 Task: Create a sub task Design and Implement Solution for the task  Develop a new online tool for online surveys and polls in the project ArchTech , assign it to team member softage.1@softage.net and update the status of the sub task to  At Risk , set the priority of the sub task to Medium
Action: Mouse moved to (562, 424)
Screenshot: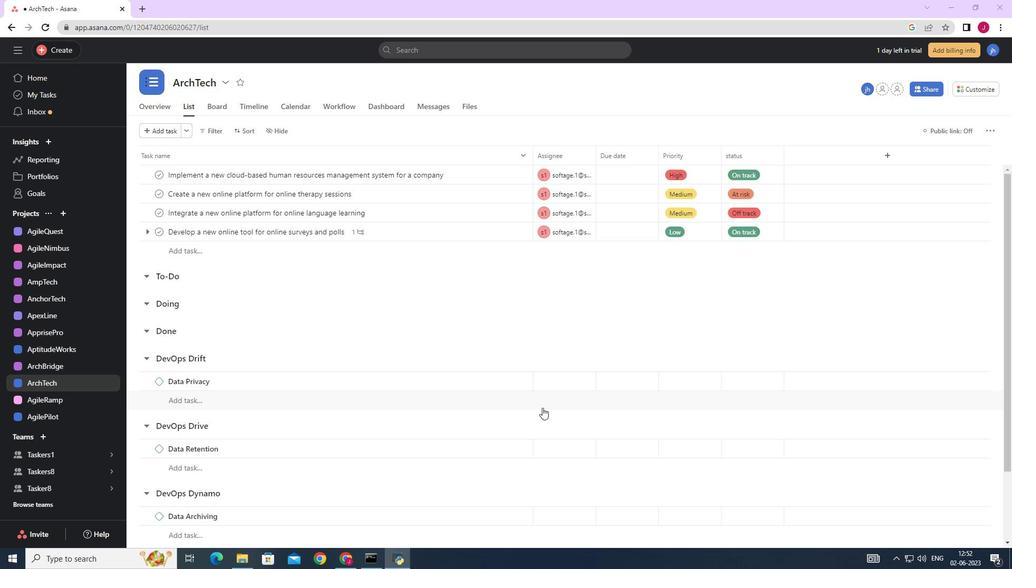 
Action: Mouse scrolled (562, 424) with delta (0, 0)
Screenshot: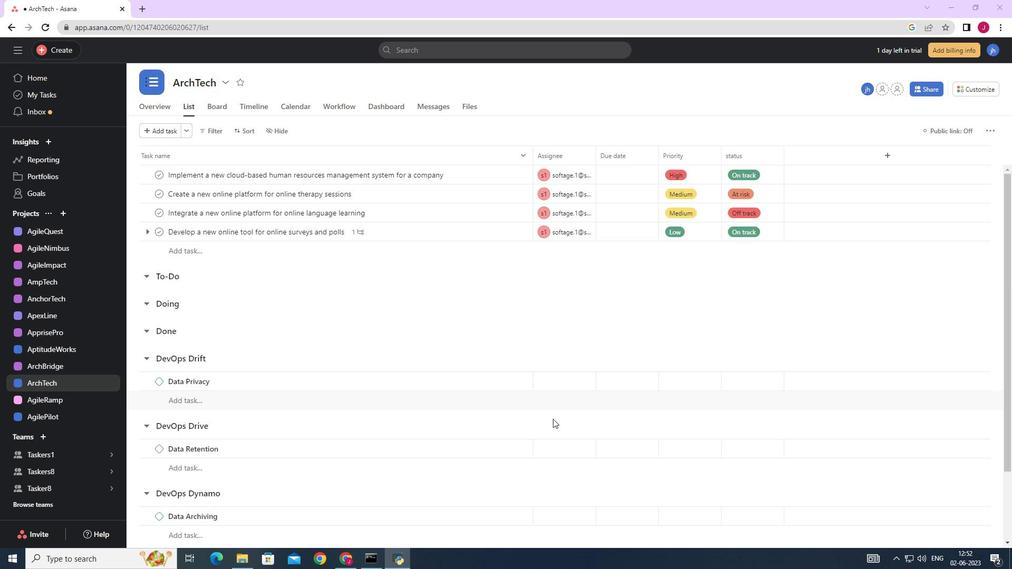 
Action: Mouse scrolled (562, 424) with delta (0, 0)
Screenshot: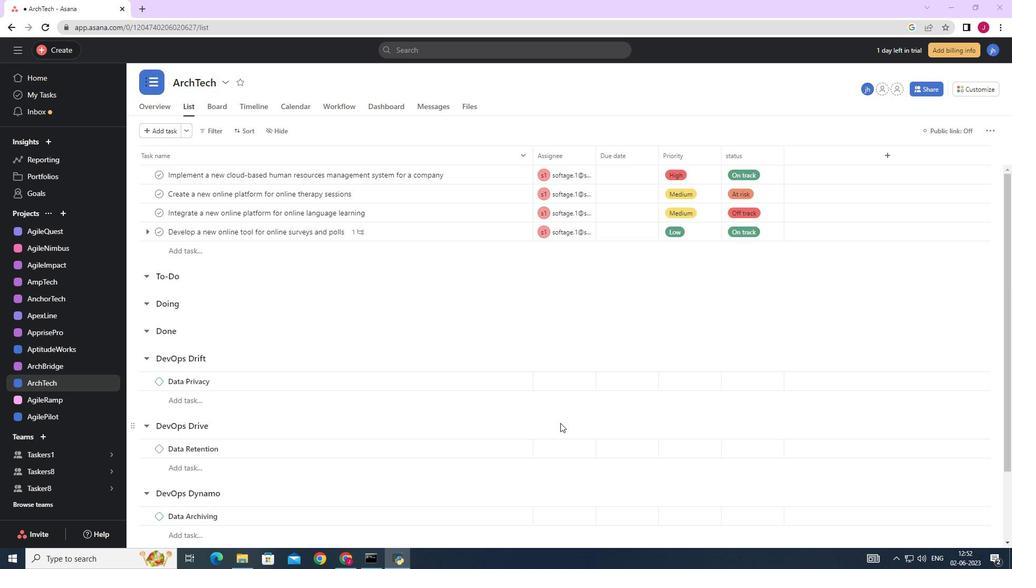
Action: Mouse scrolled (562, 424) with delta (0, 0)
Screenshot: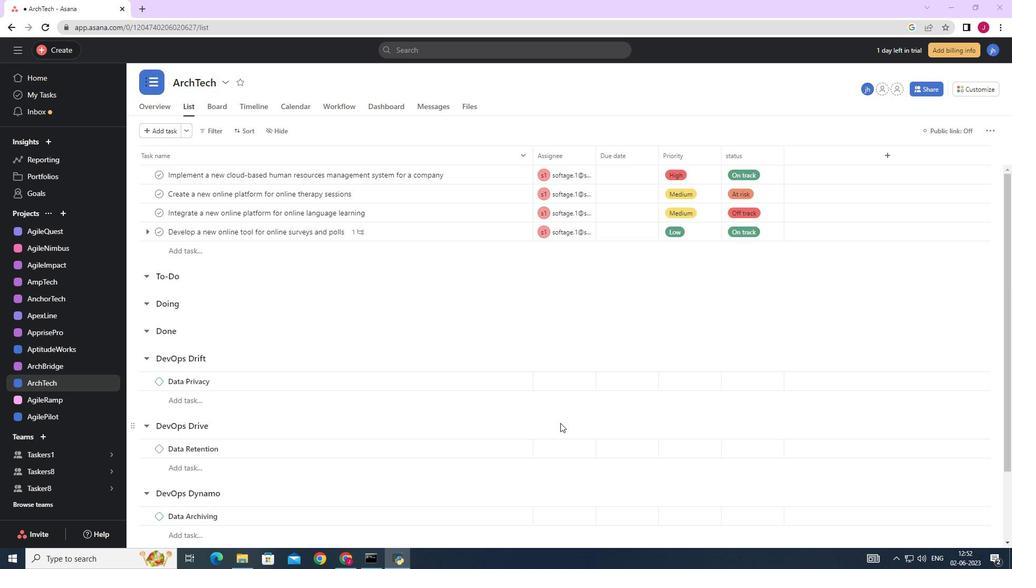 
Action: Mouse moved to (467, 231)
Screenshot: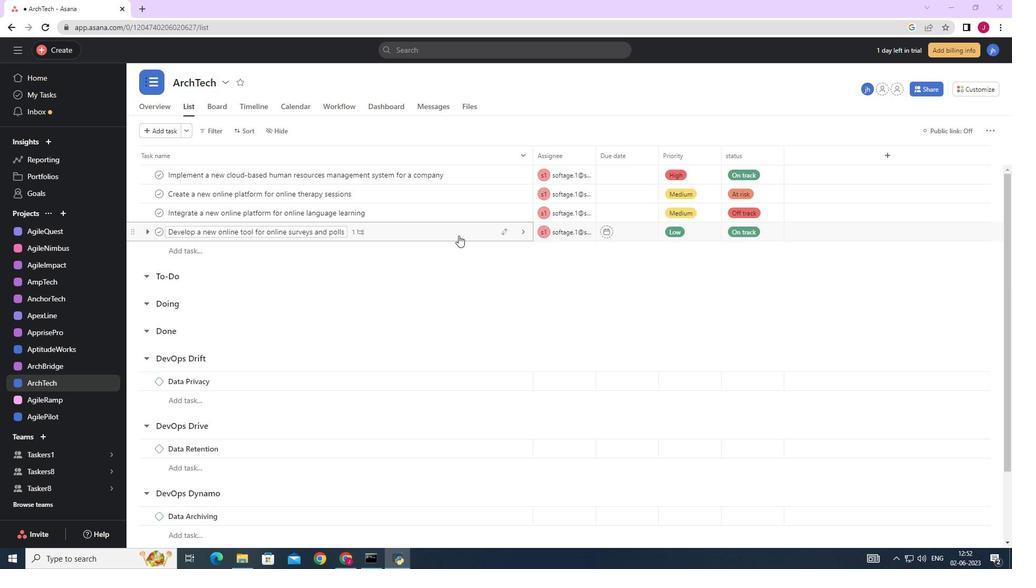 
Action: Mouse pressed left at (467, 231)
Screenshot: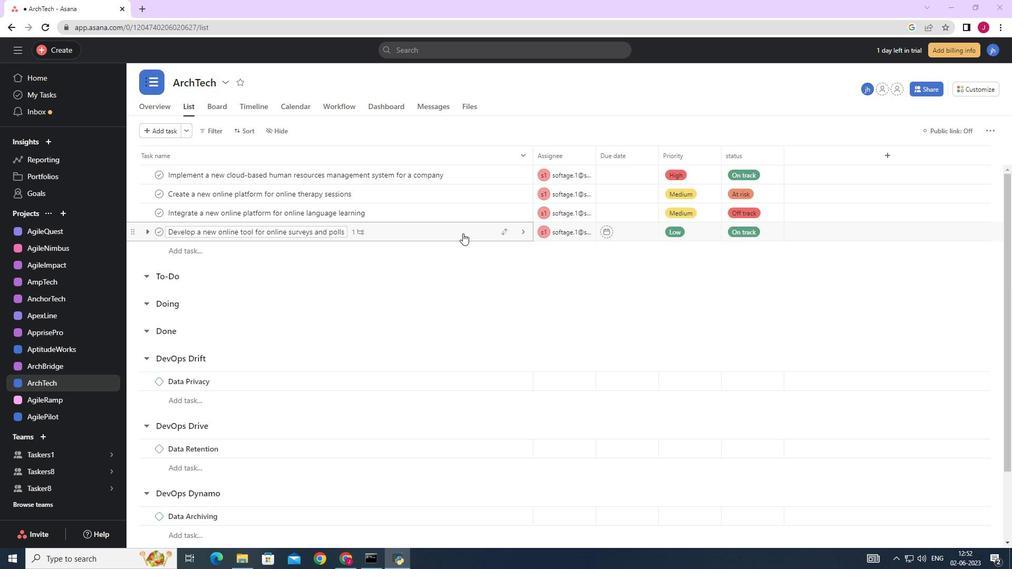 
Action: Mouse moved to (780, 374)
Screenshot: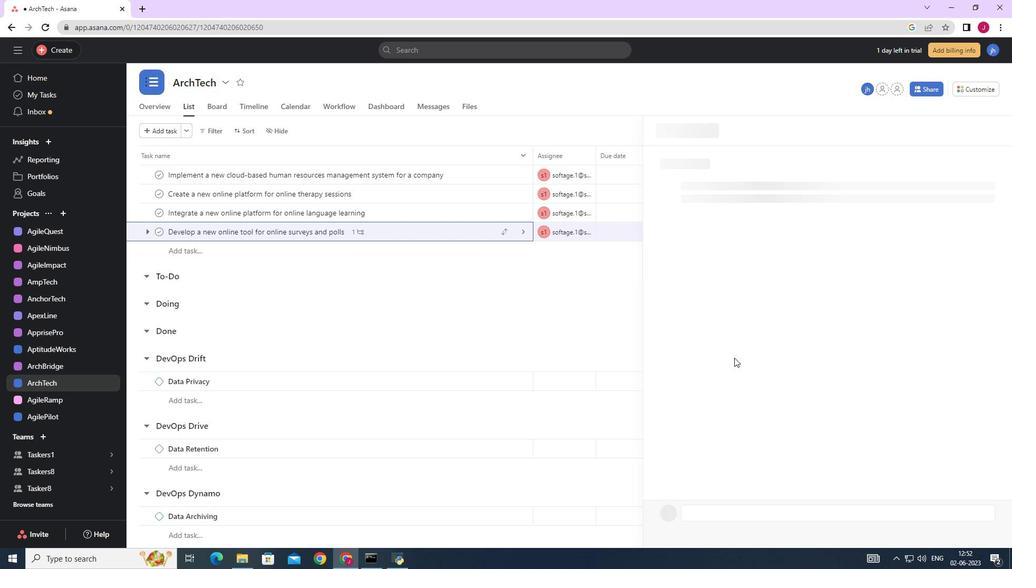 
Action: Mouse scrolled (780, 374) with delta (0, 0)
Screenshot: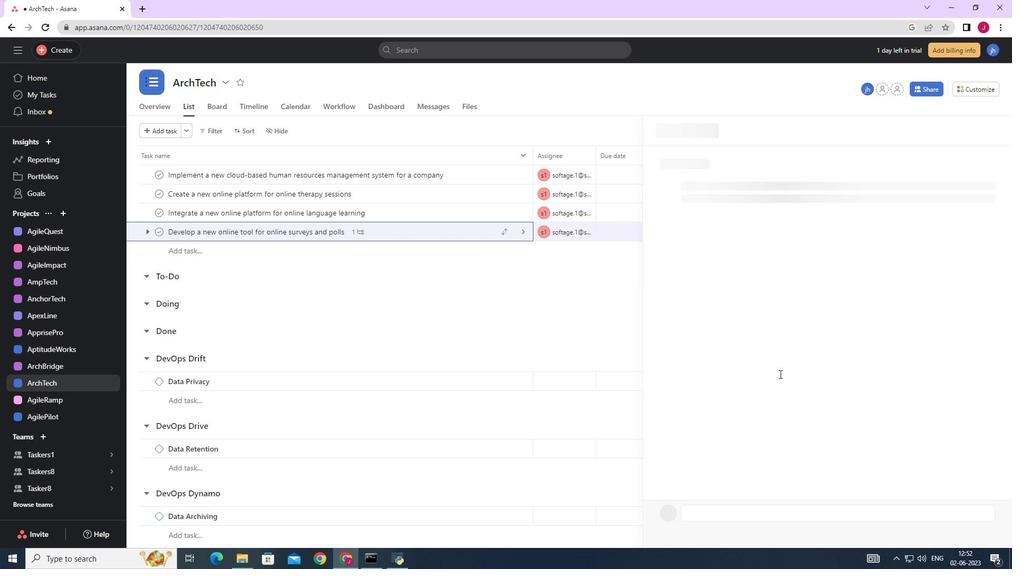 
Action: Mouse scrolled (780, 374) with delta (0, 0)
Screenshot: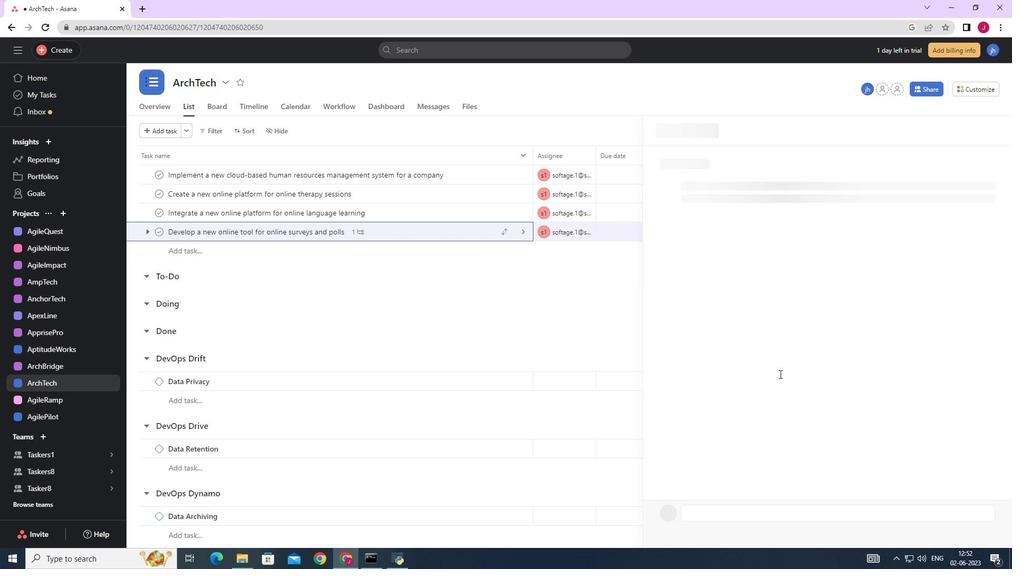 
Action: Mouse scrolled (780, 374) with delta (0, 0)
Screenshot: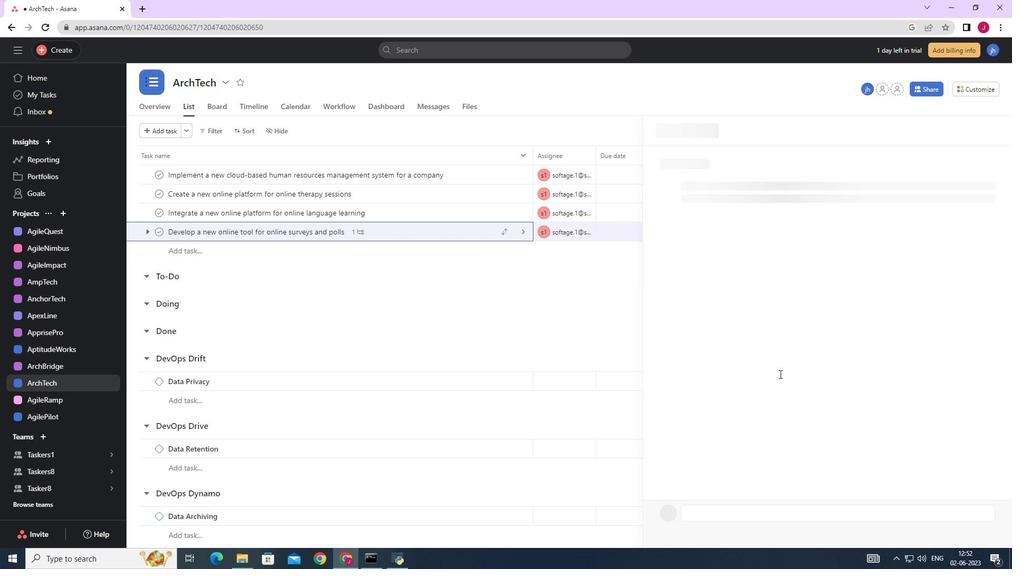 
Action: Mouse scrolled (780, 374) with delta (0, 0)
Screenshot: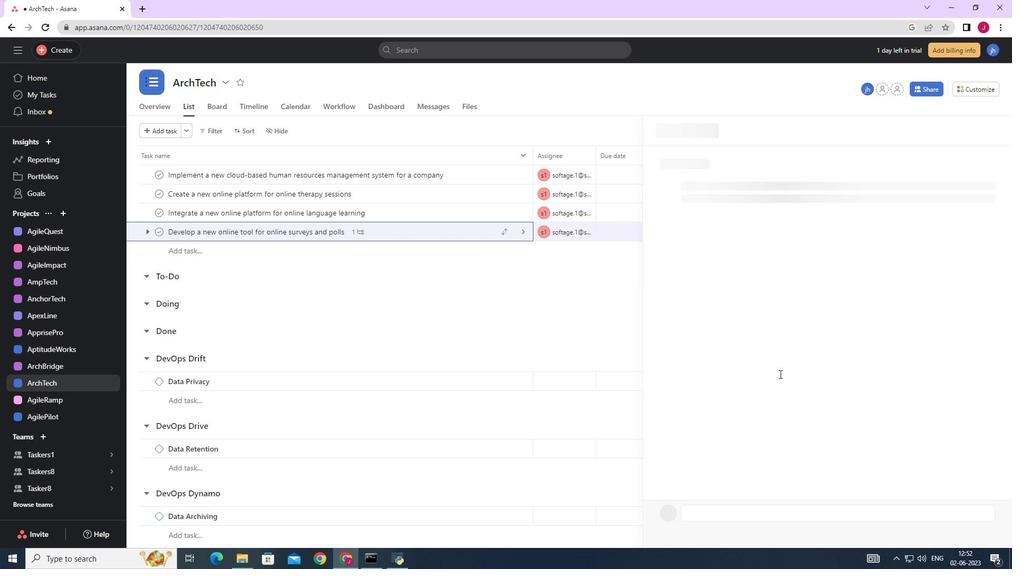 
Action: Mouse scrolled (780, 374) with delta (0, 0)
Screenshot: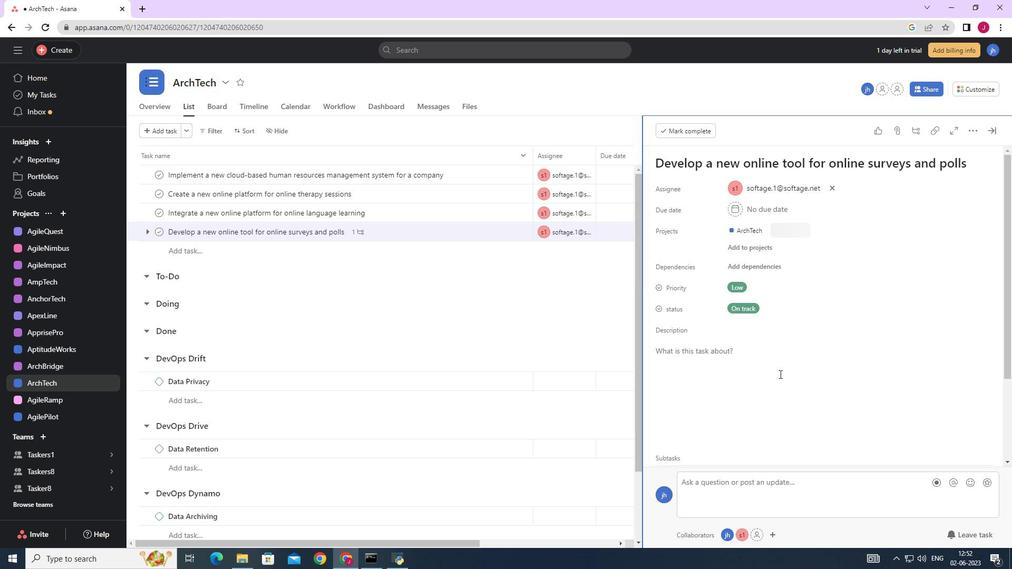 
Action: Mouse moved to (686, 384)
Screenshot: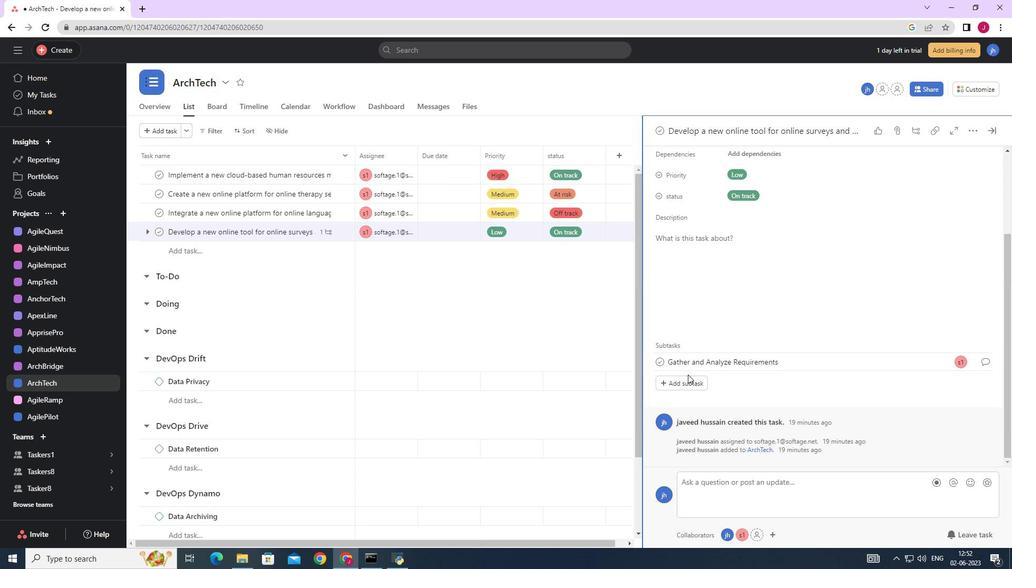 
Action: Mouse pressed left at (686, 384)
Screenshot: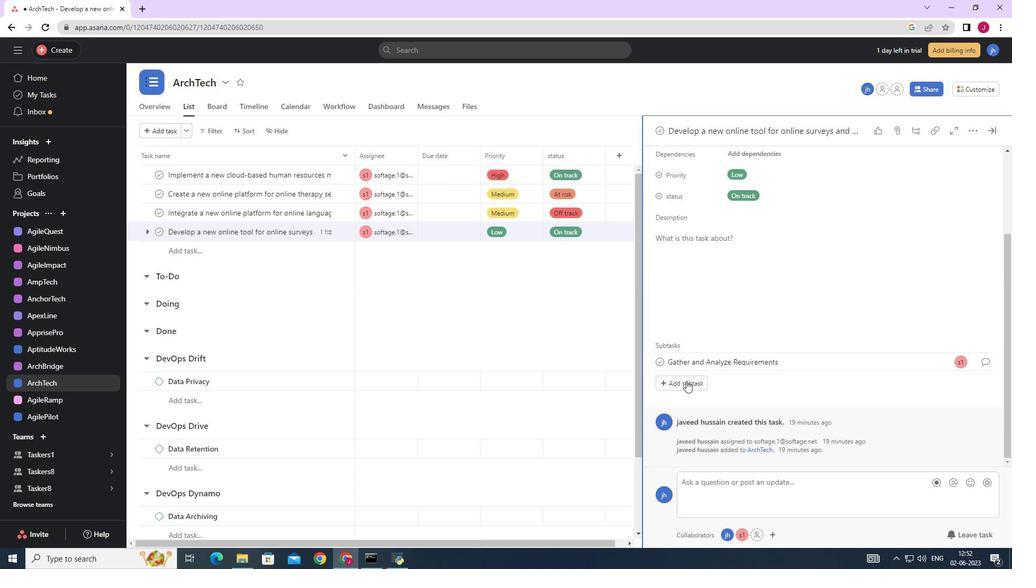 
Action: Key pressed <Key.caps_lock>D<Key.caps_lock>esign<Key.space>and<Key.space><Key.caps_lock>I<Key.caps_lock>mplement<Key.space><Key.caps_lock>S<Key.caps_lock>olution
Screenshot: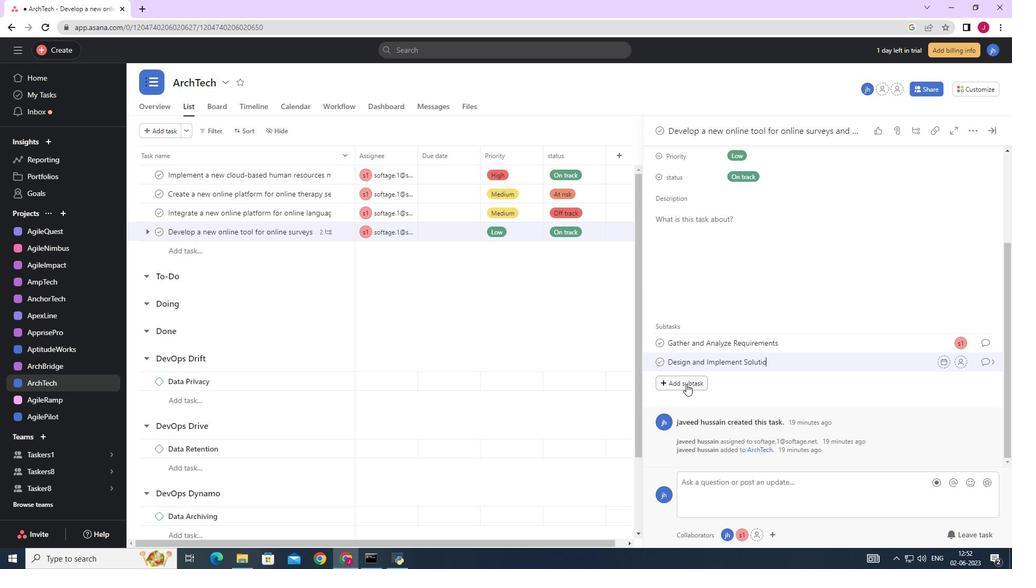 
Action: Mouse moved to (961, 364)
Screenshot: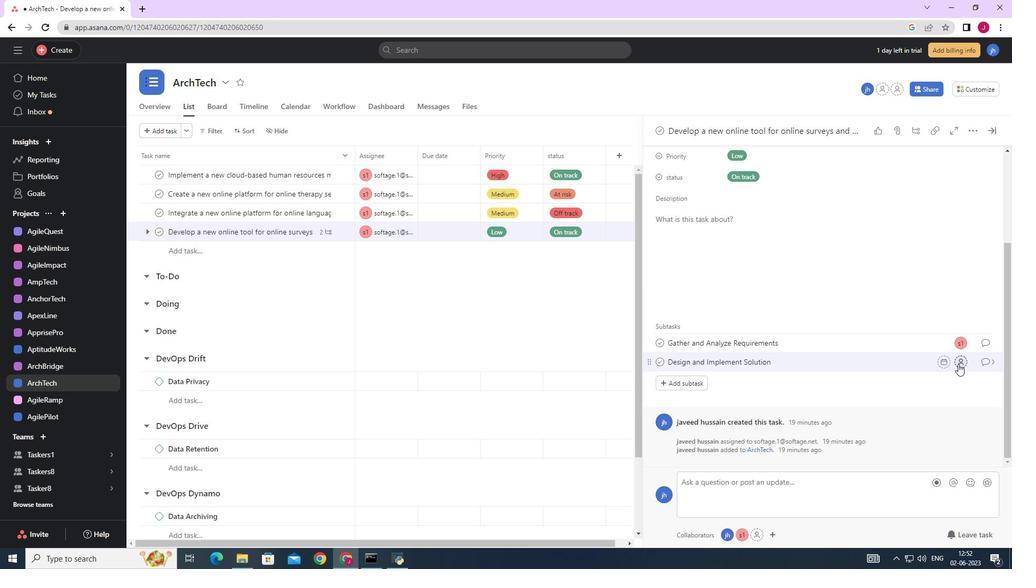 
Action: Mouse pressed left at (961, 364)
Screenshot: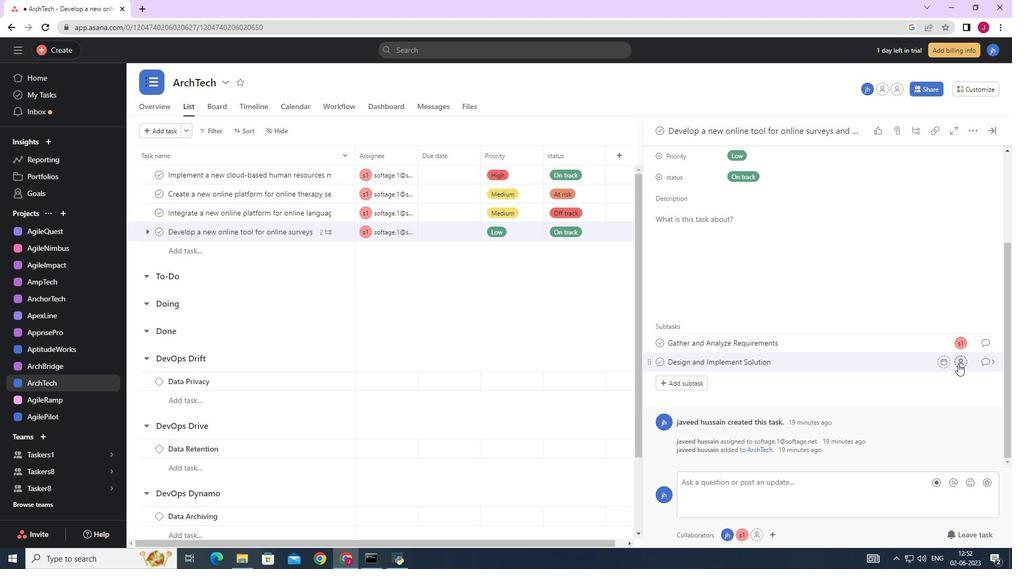 
Action: Key pressed softage.1
Screenshot: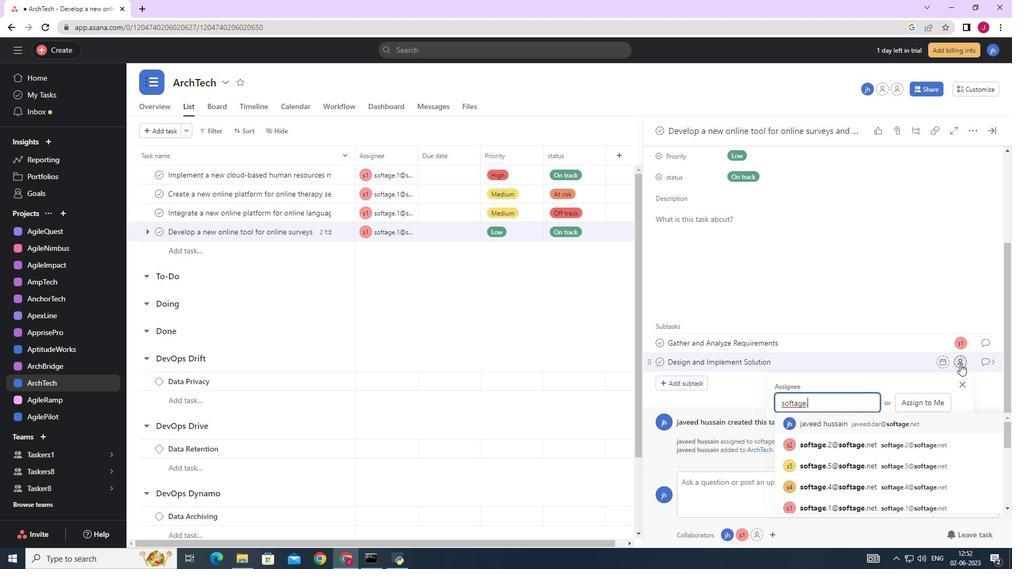 
Action: Mouse moved to (843, 424)
Screenshot: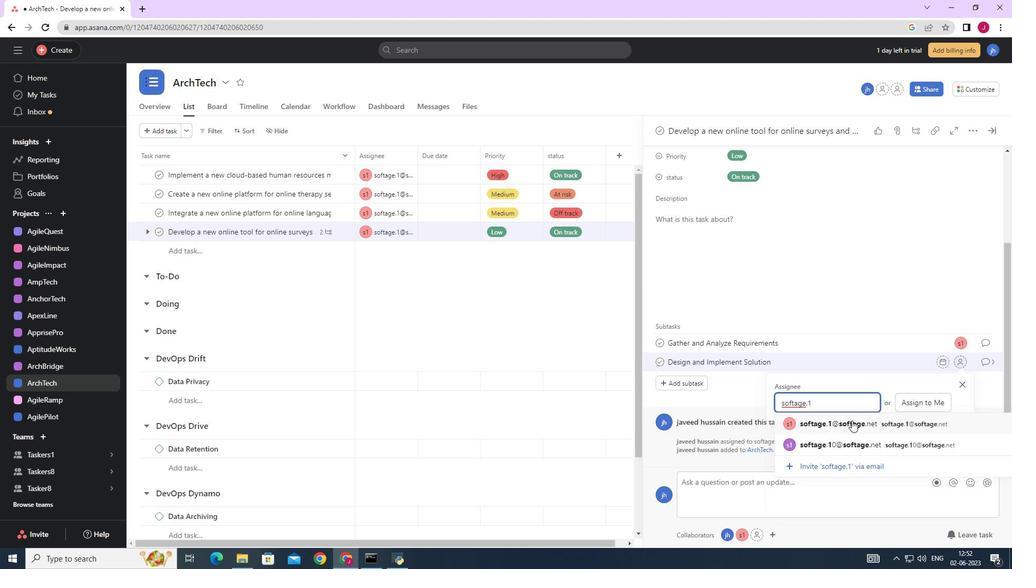 
Action: Mouse pressed left at (843, 424)
Screenshot: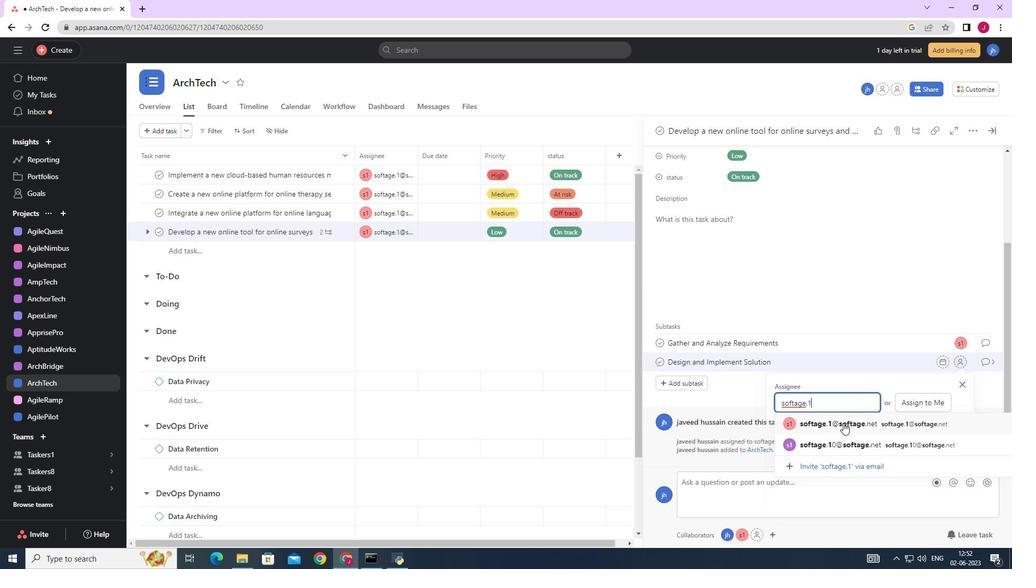
Action: Mouse moved to (992, 365)
Screenshot: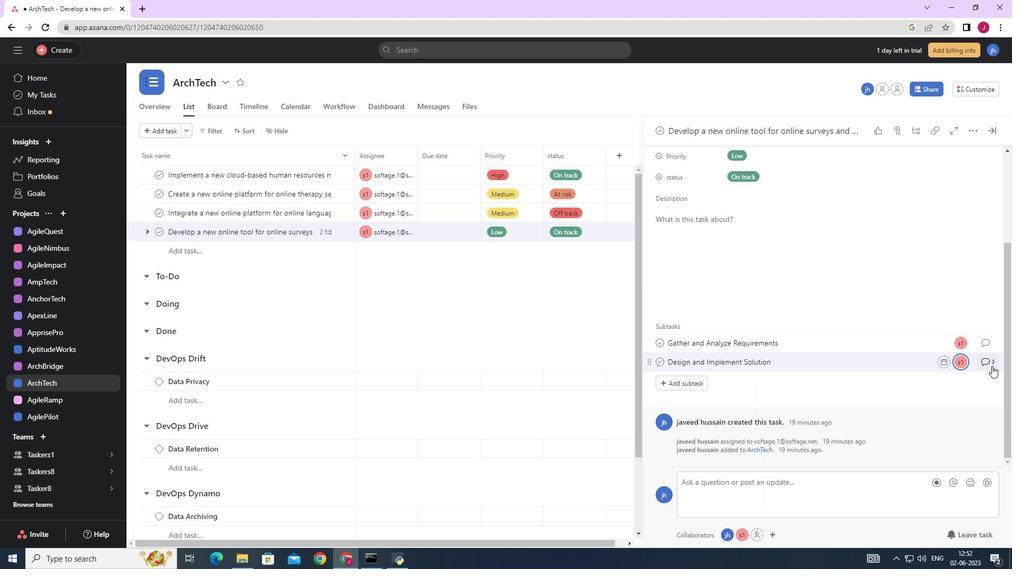 
Action: Mouse pressed left at (992, 365)
Screenshot: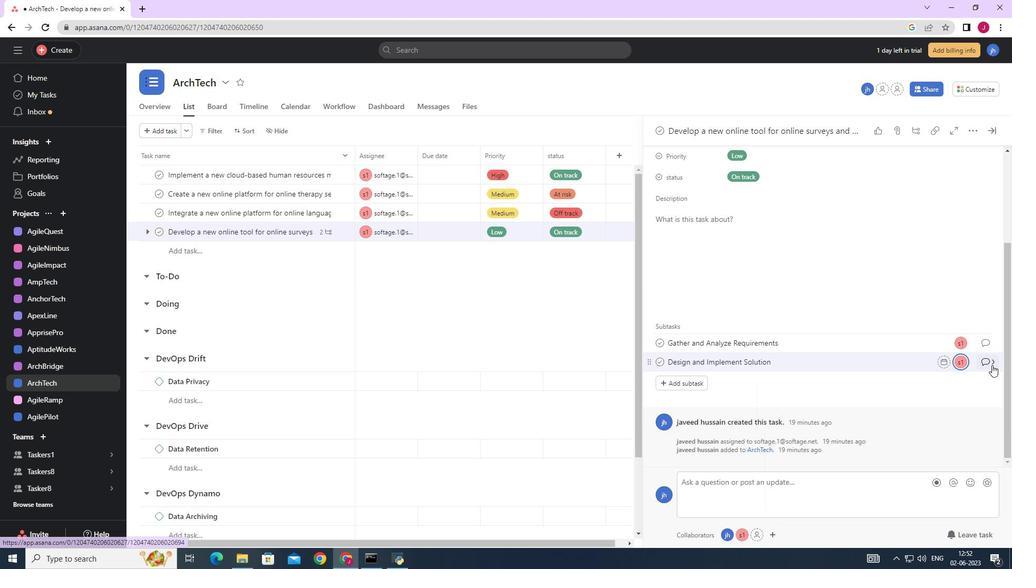
Action: Mouse moved to (706, 281)
Screenshot: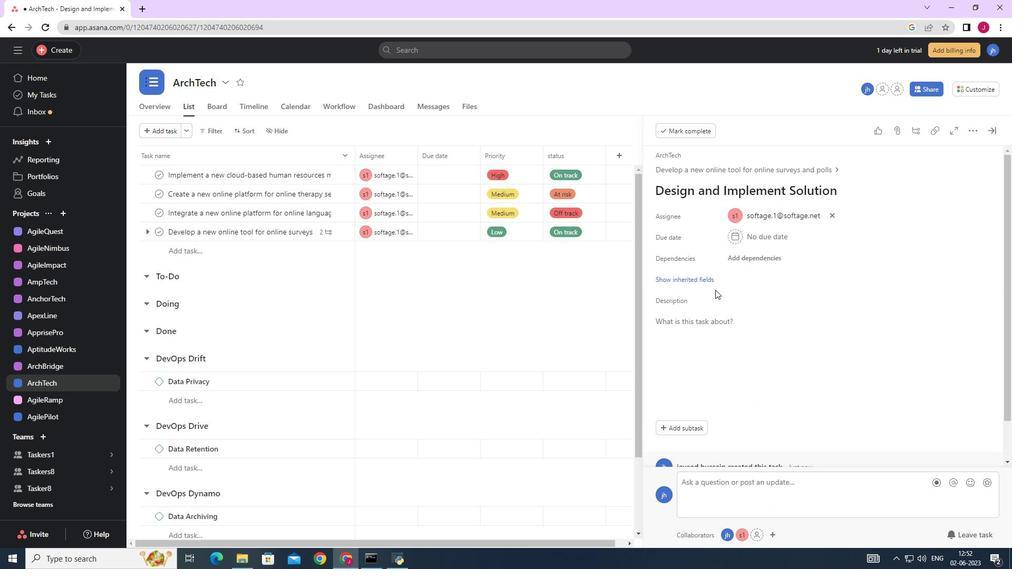 
Action: Mouse pressed left at (706, 281)
Screenshot: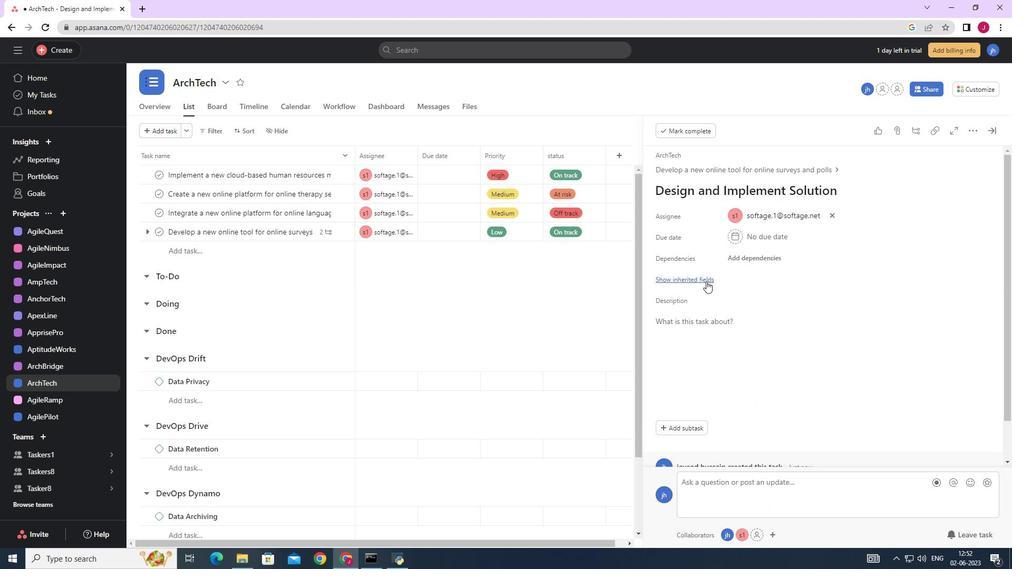 
Action: Mouse moved to (754, 300)
Screenshot: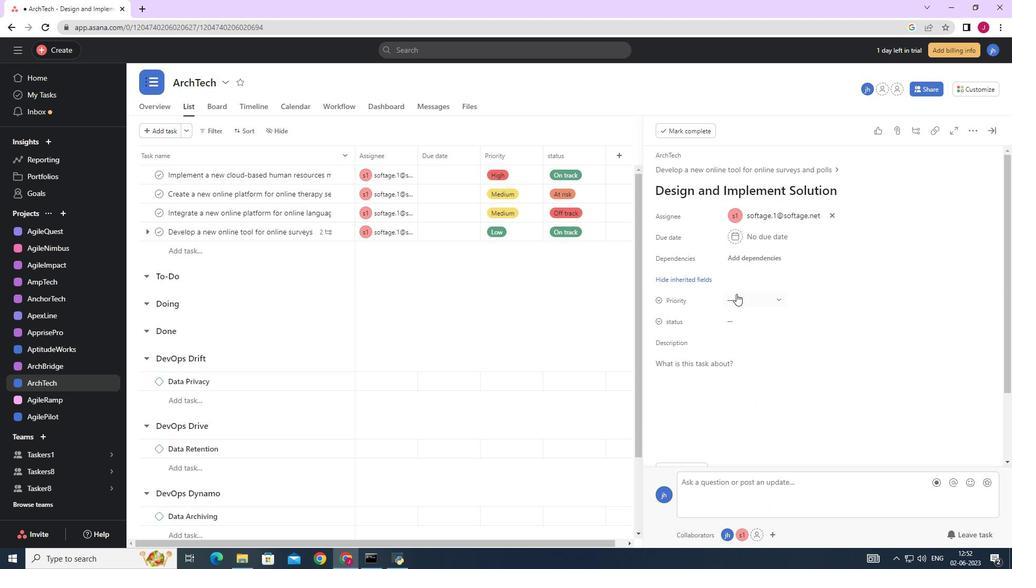 
Action: Mouse pressed left at (754, 300)
Screenshot: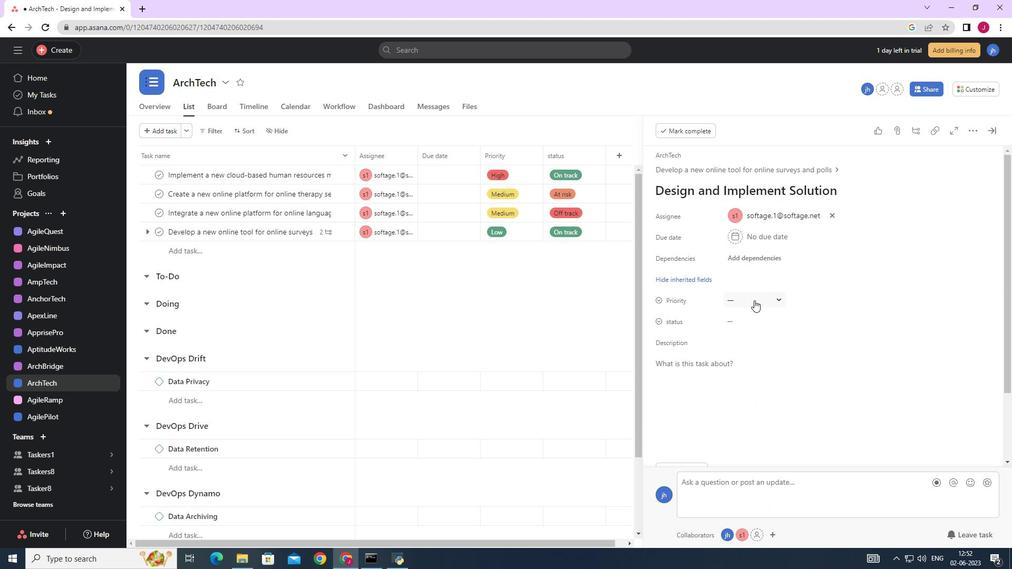 
Action: Mouse moved to (758, 358)
Screenshot: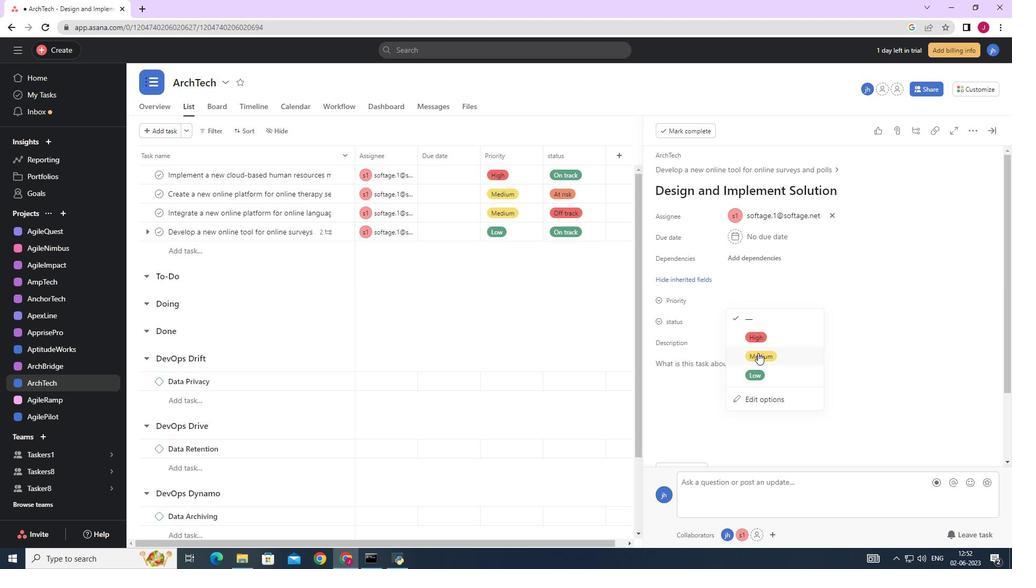 
Action: Mouse pressed left at (758, 358)
Screenshot: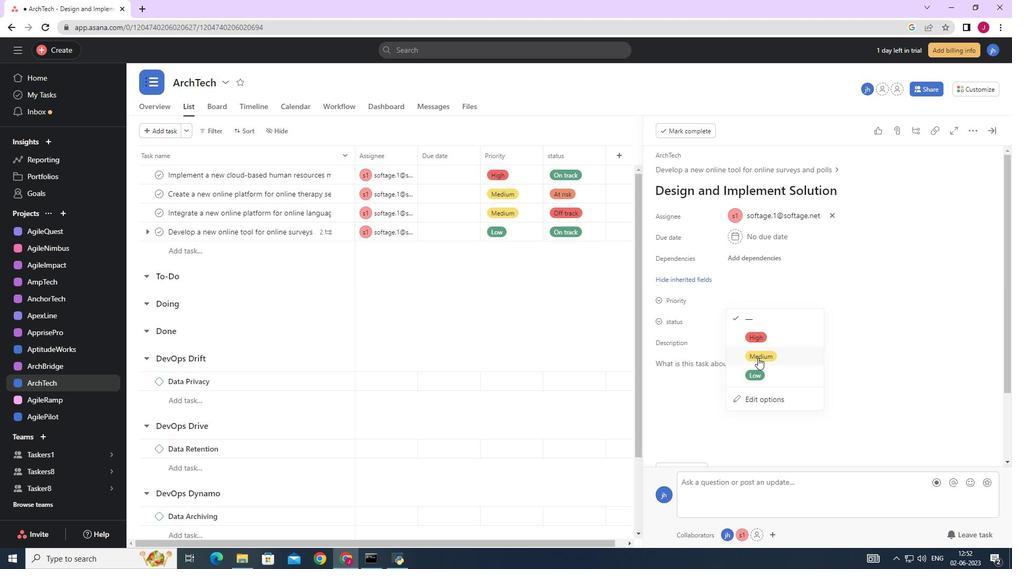 
Action: Mouse moved to (761, 318)
Screenshot: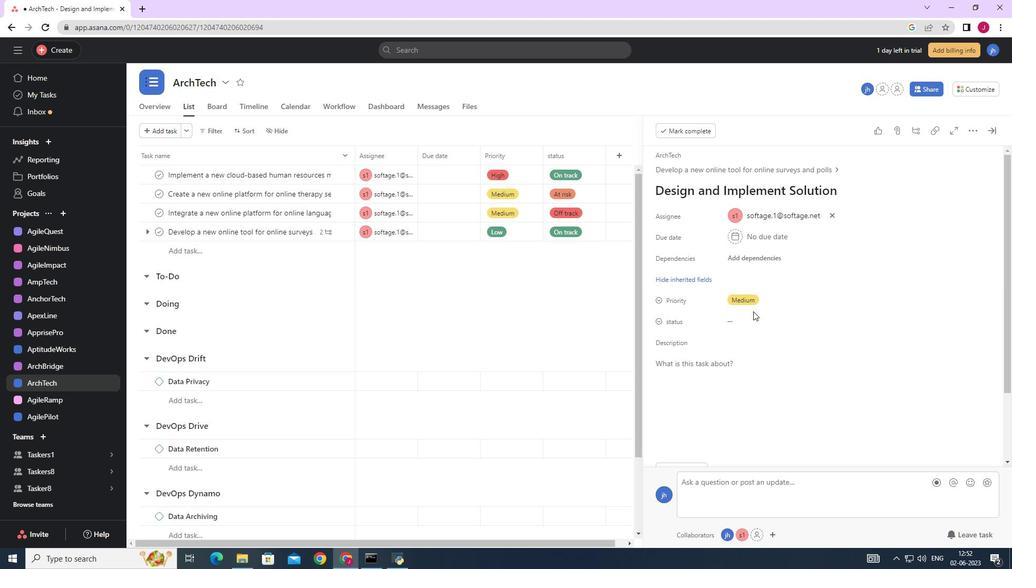 
Action: Mouse pressed left at (761, 318)
Screenshot: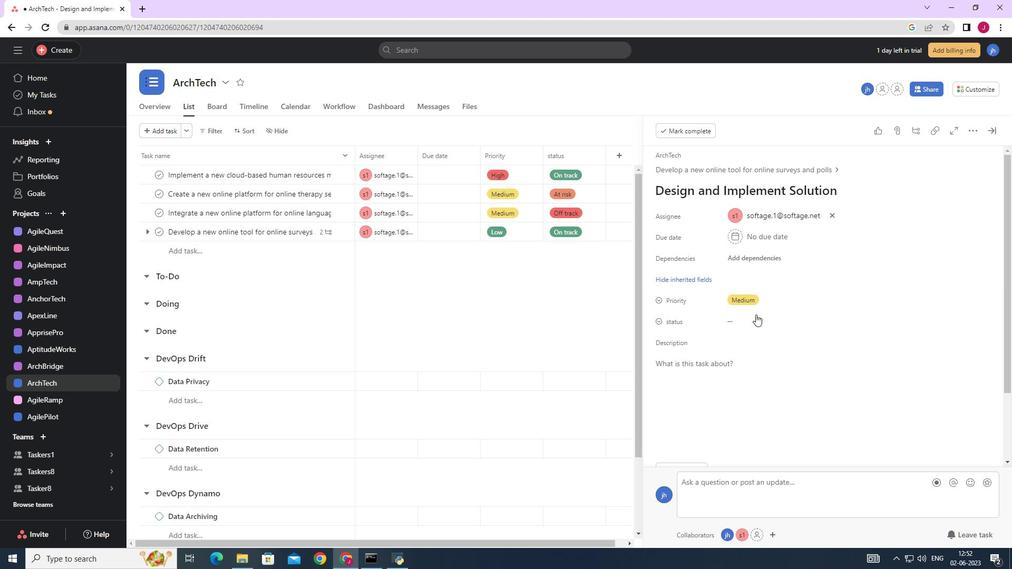 
Action: Mouse moved to (757, 396)
Screenshot: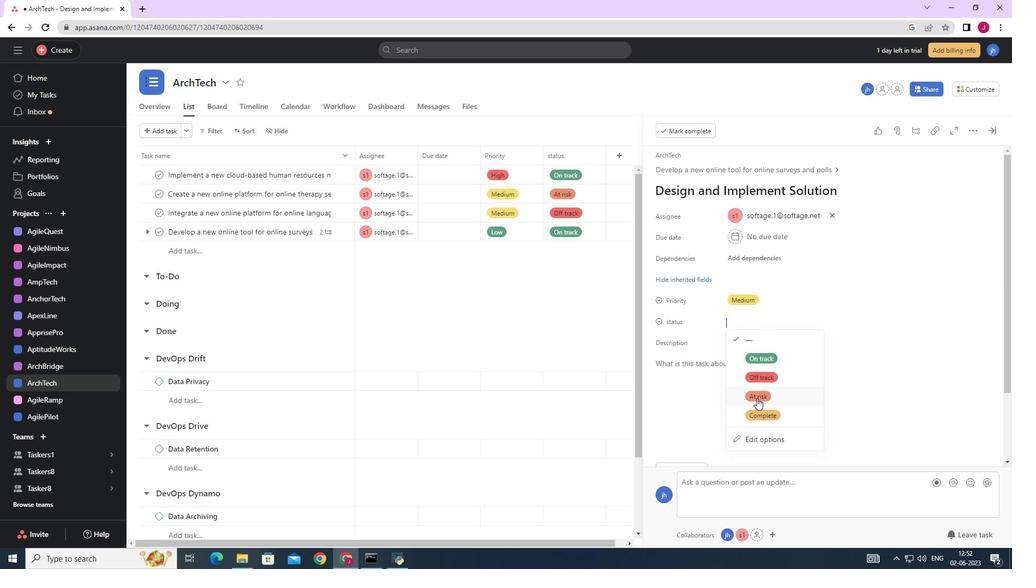 
Action: Mouse pressed left at (757, 396)
Screenshot: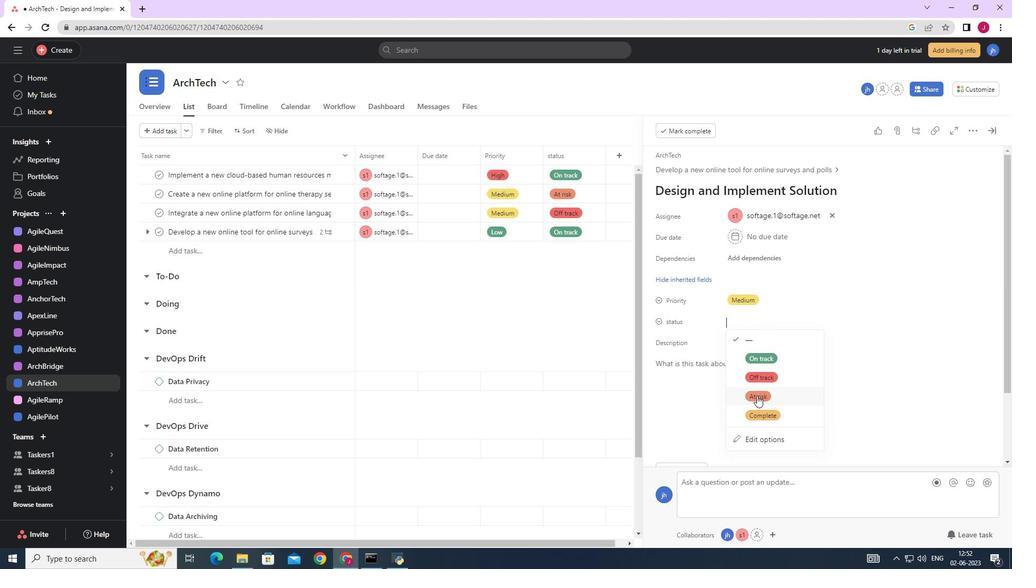 
Action: Mouse moved to (989, 132)
Screenshot: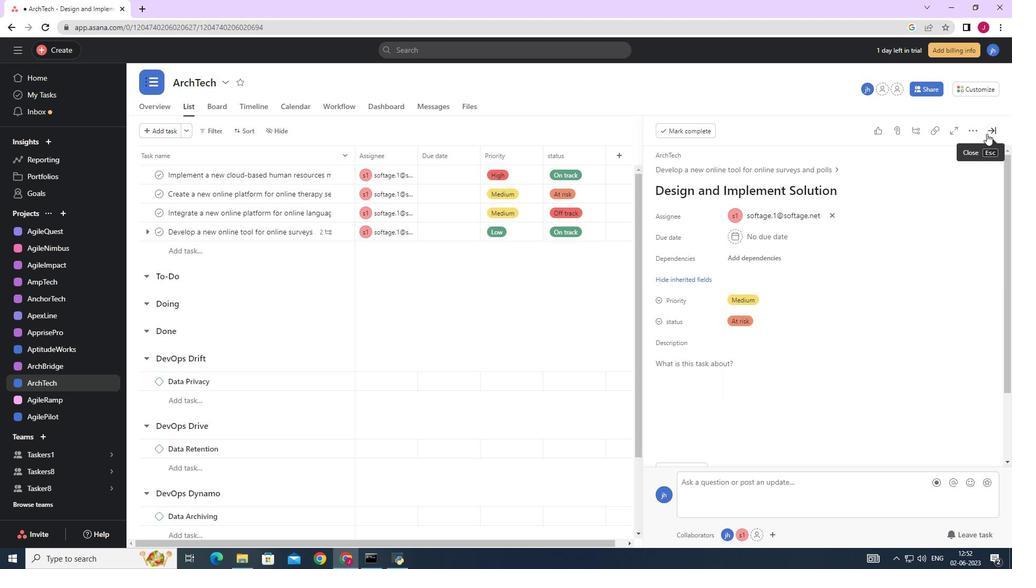 
Action: Mouse pressed left at (989, 132)
Screenshot: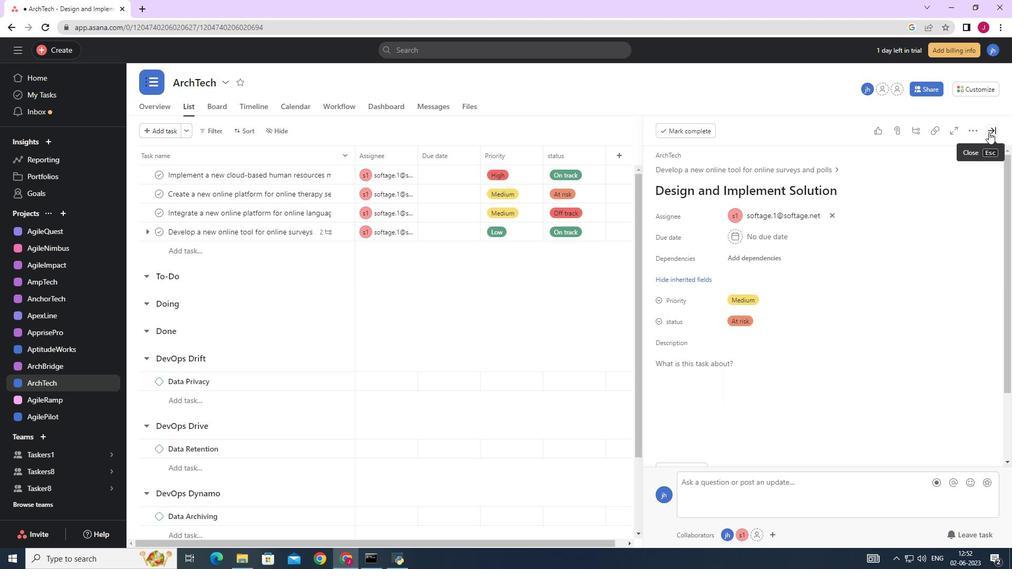 
Action: Mouse moved to (987, 133)
Screenshot: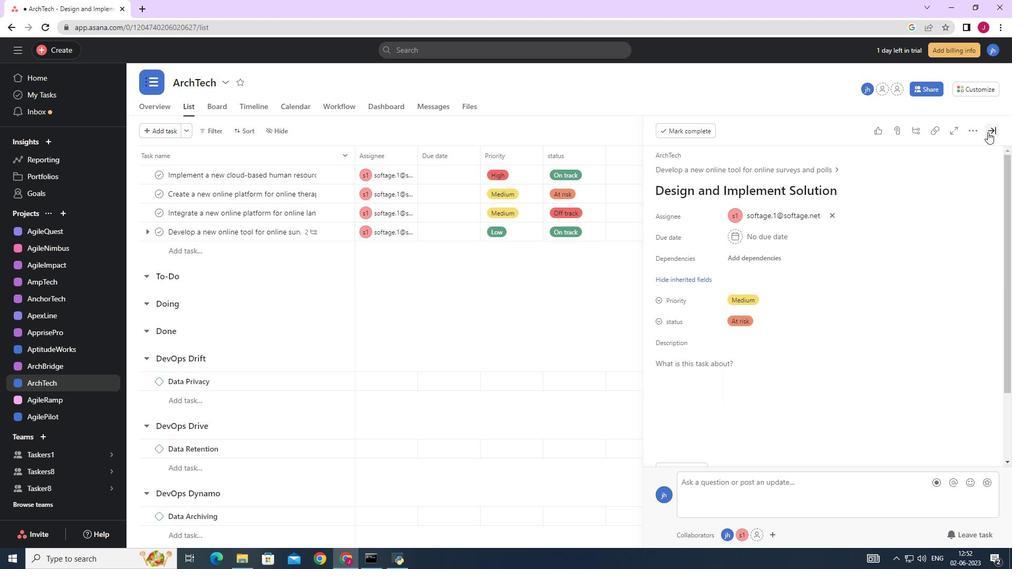 
